 Task: View your order history
Action: Mouse moved to (29, 69)
Screenshot: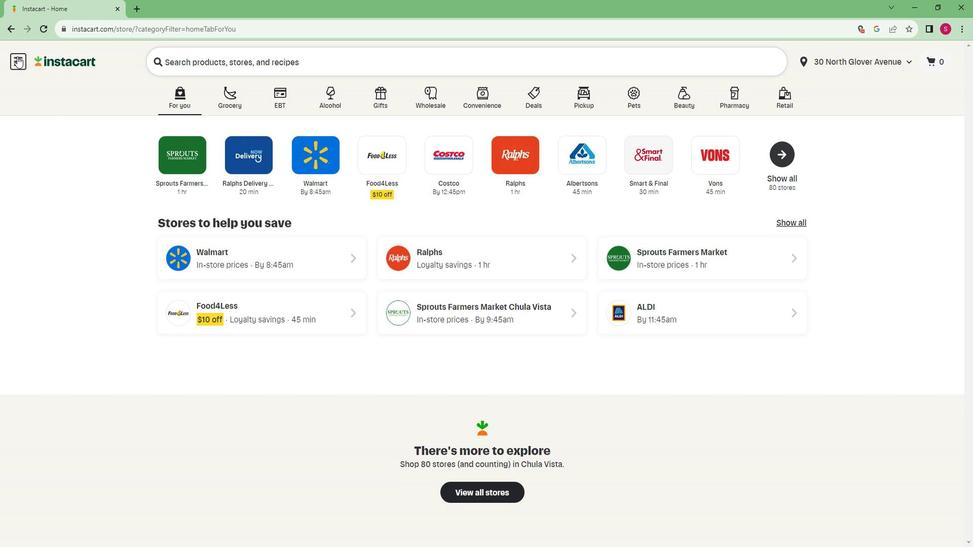 
Action: Mouse pressed left at (29, 69)
Screenshot: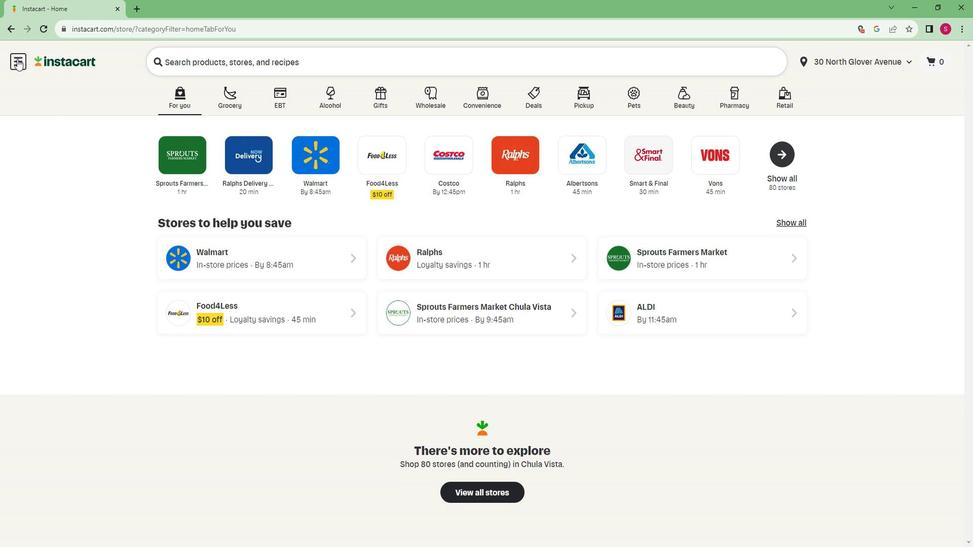 
Action: Mouse moved to (95, 382)
Screenshot: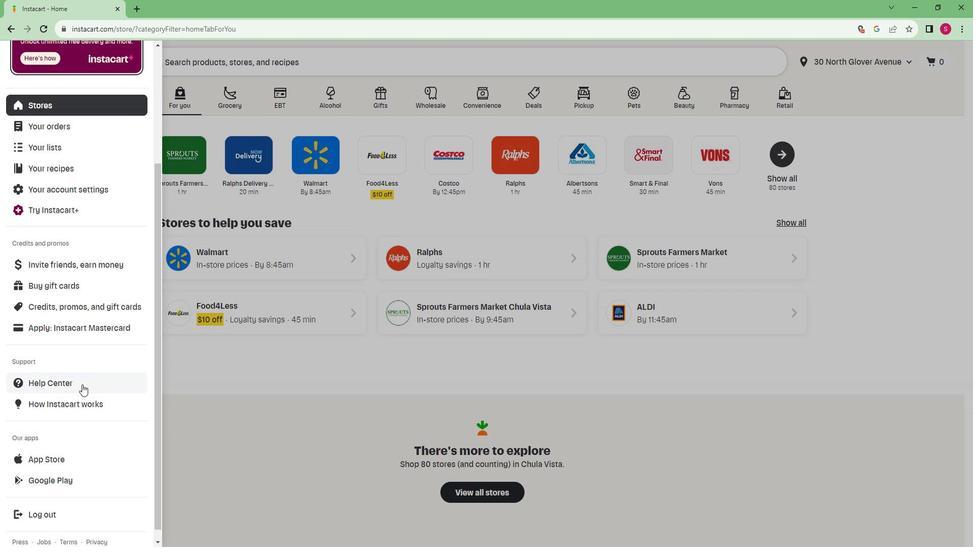
Action: Mouse pressed left at (95, 382)
Screenshot: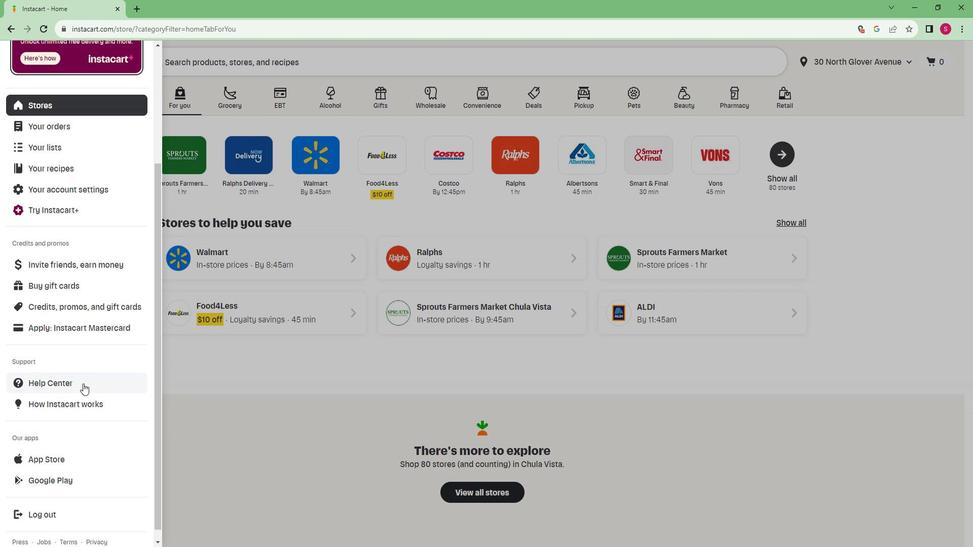 
Action: Mouse moved to (299, 238)
Screenshot: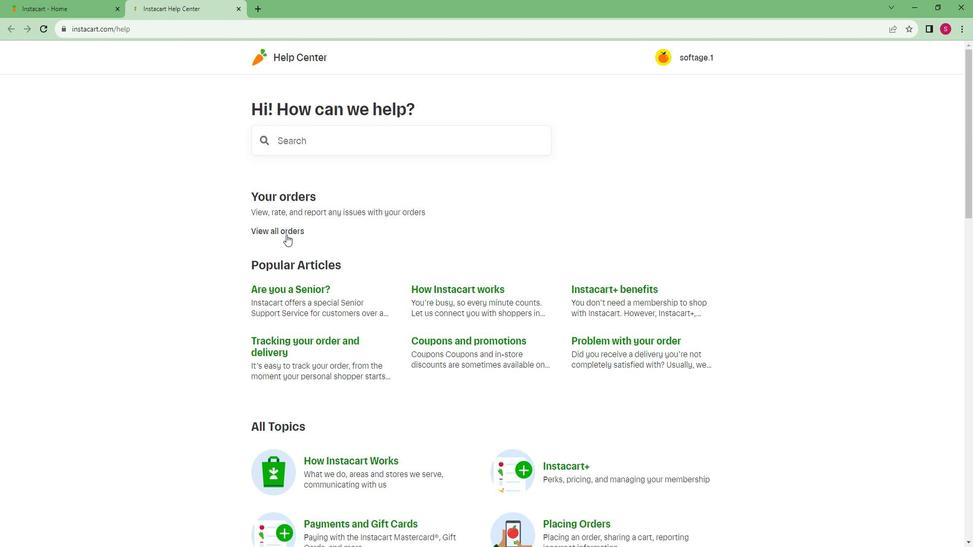 
Action: Mouse pressed left at (299, 238)
Screenshot: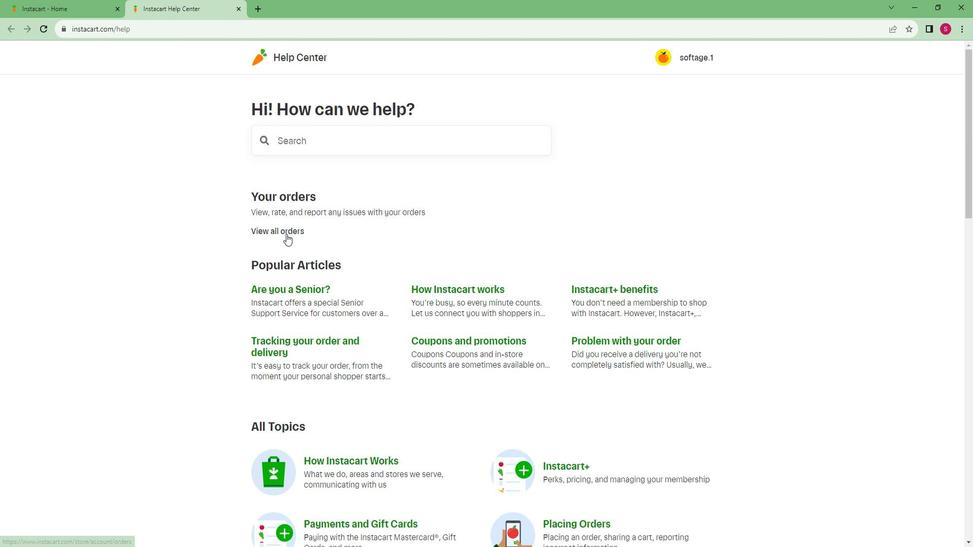 
Action: Mouse moved to (301, 245)
Screenshot: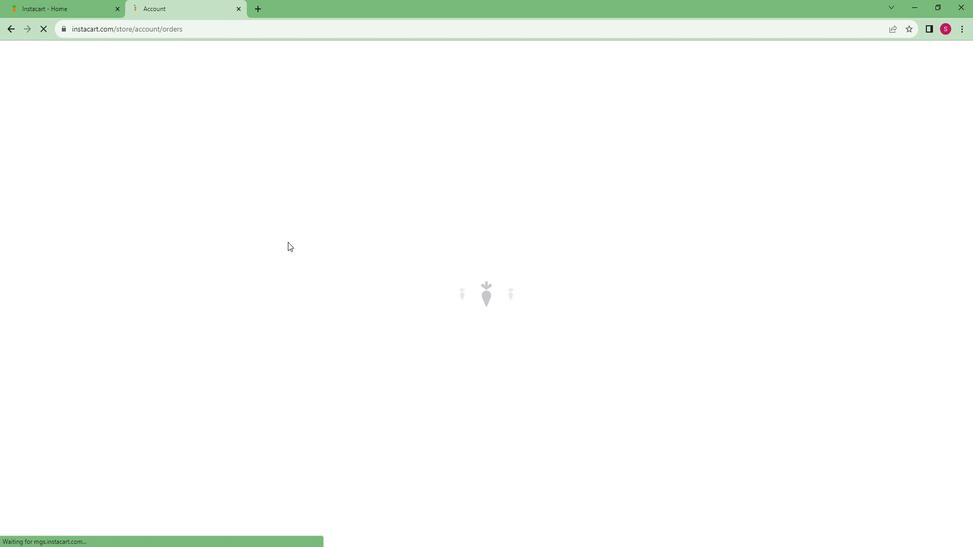 
